 Task: Show all photos of tiny home in Lac-Beauport, Quebec, Canada.
Action: Mouse moved to (329, 159)
Screenshot: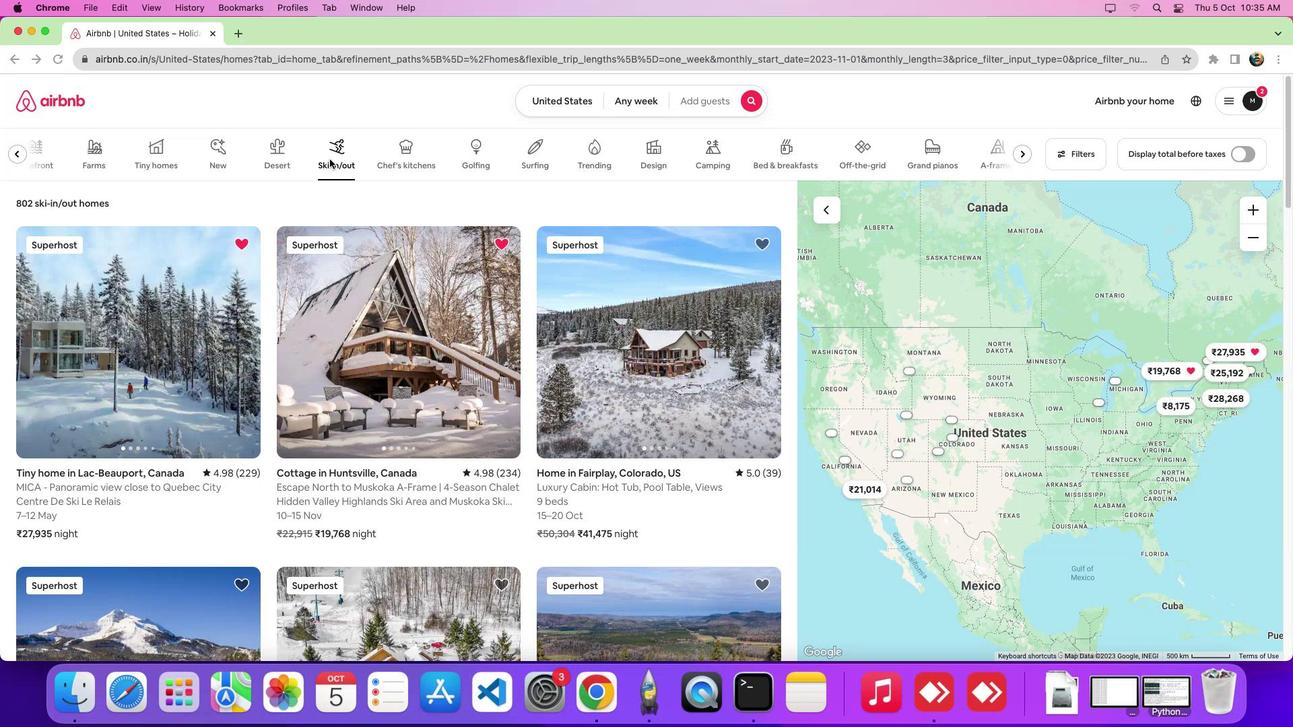 
Action: Mouse pressed left at (329, 159)
Screenshot: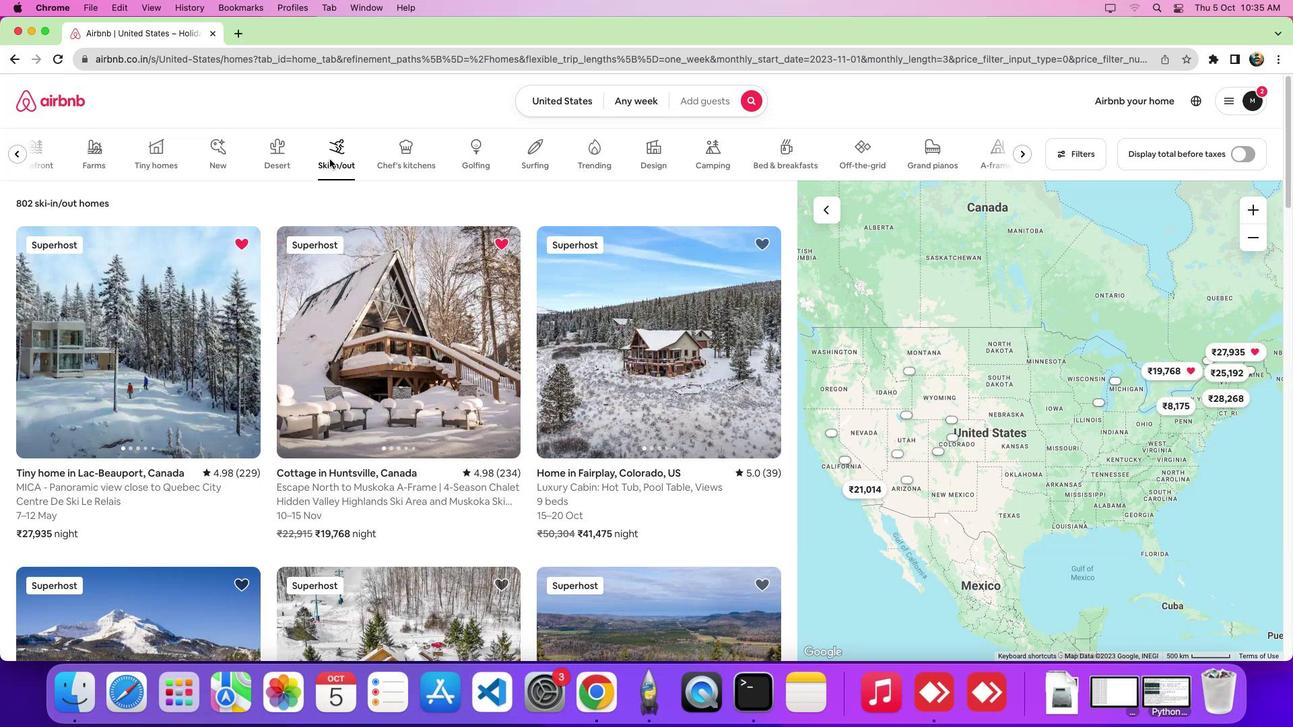 
Action: Mouse moved to (111, 347)
Screenshot: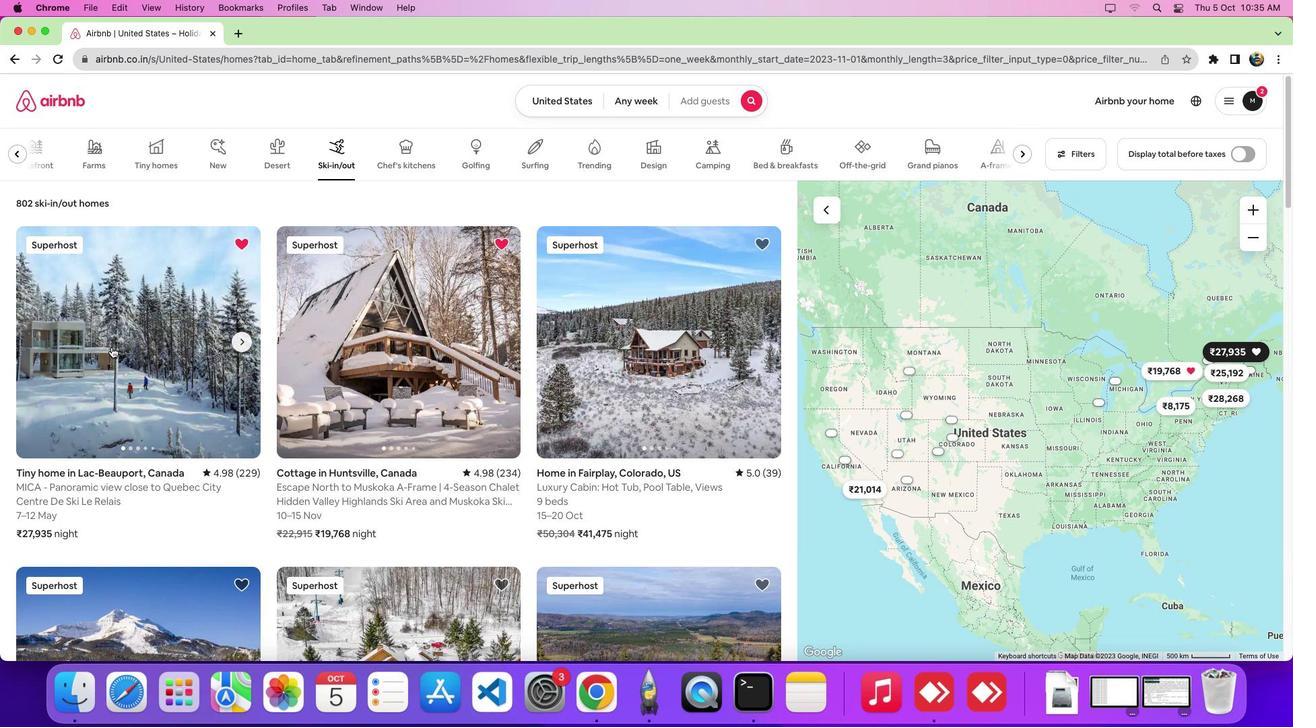 
Action: Mouse pressed left at (111, 347)
Screenshot: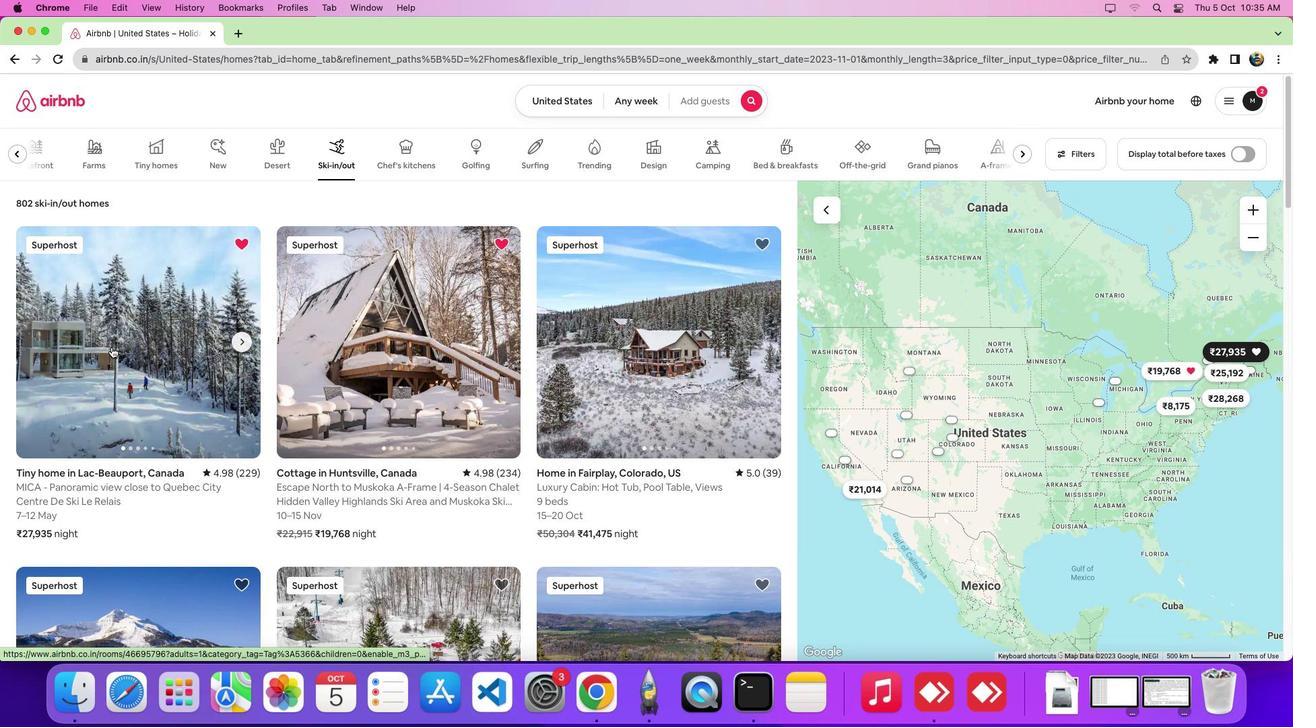 
Action: Mouse moved to (954, 452)
Screenshot: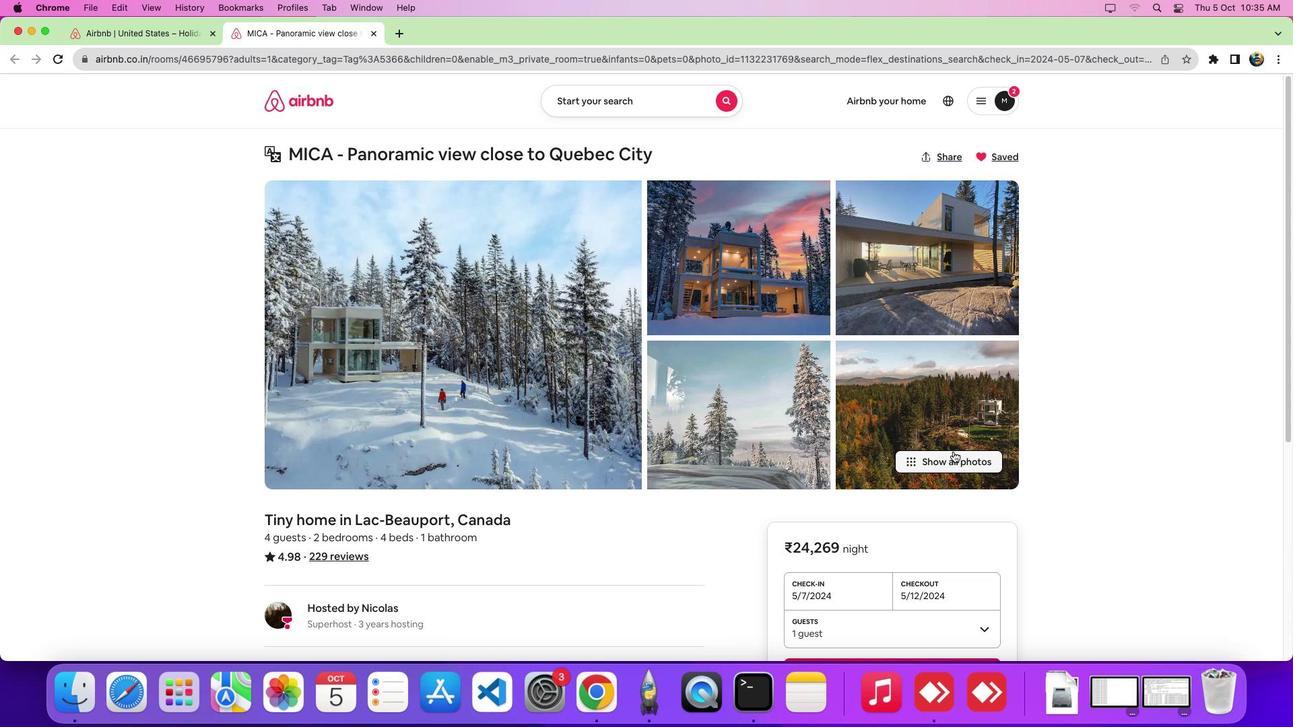 
Action: Mouse pressed left at (954, 452)
Screenshot: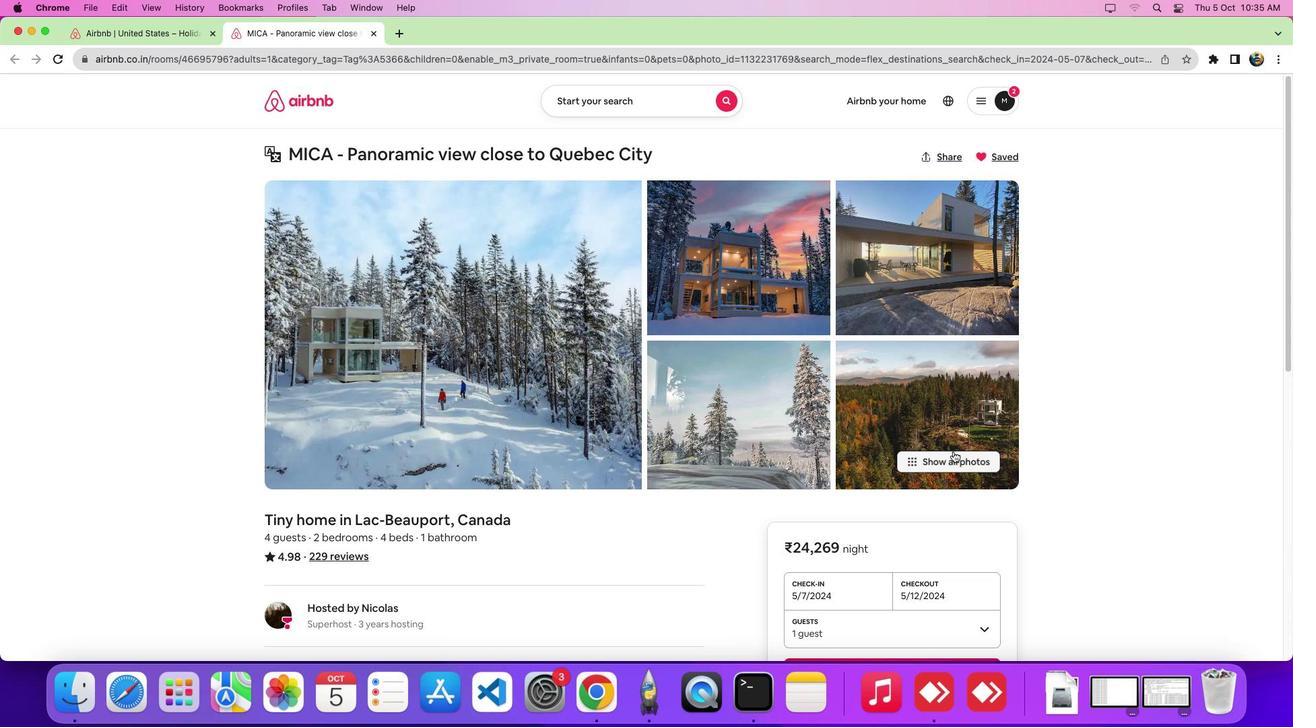 
Action: Mouse moved to (805, 497)
Screenshot: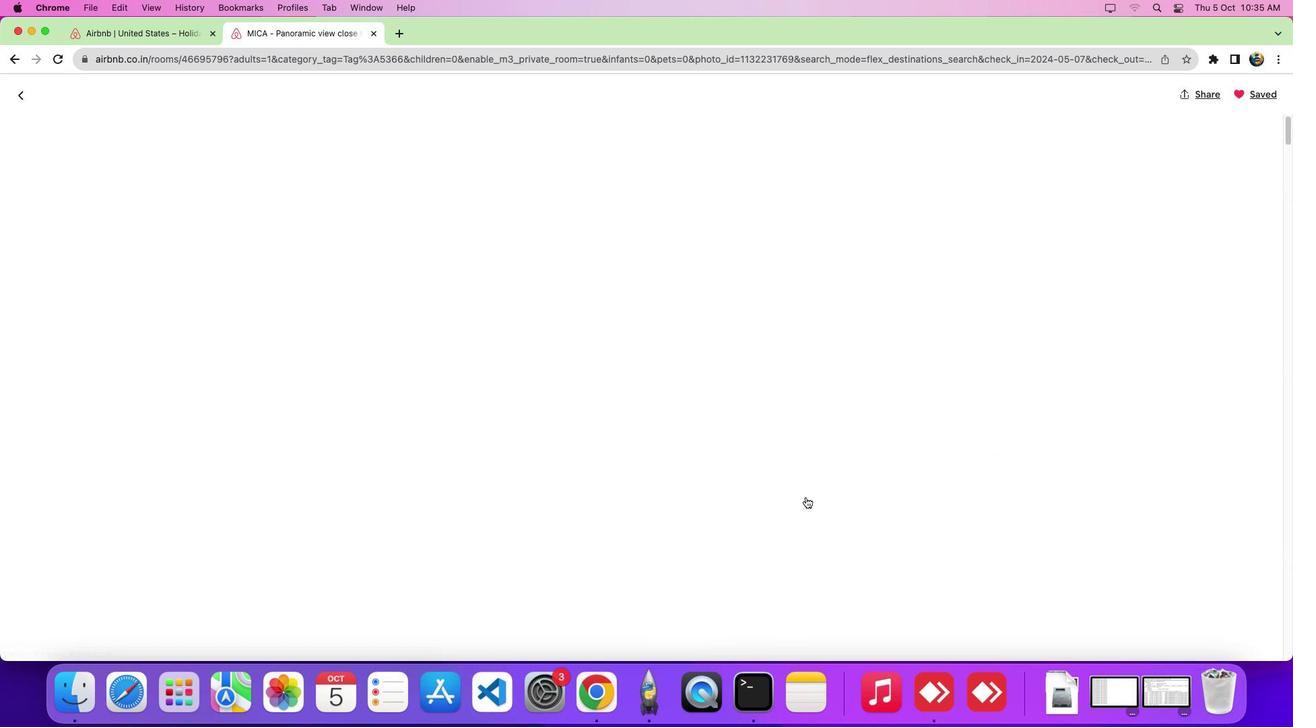 
Action: Mouse scrolled (805, 497) with delta (0, 0)
Screenshot: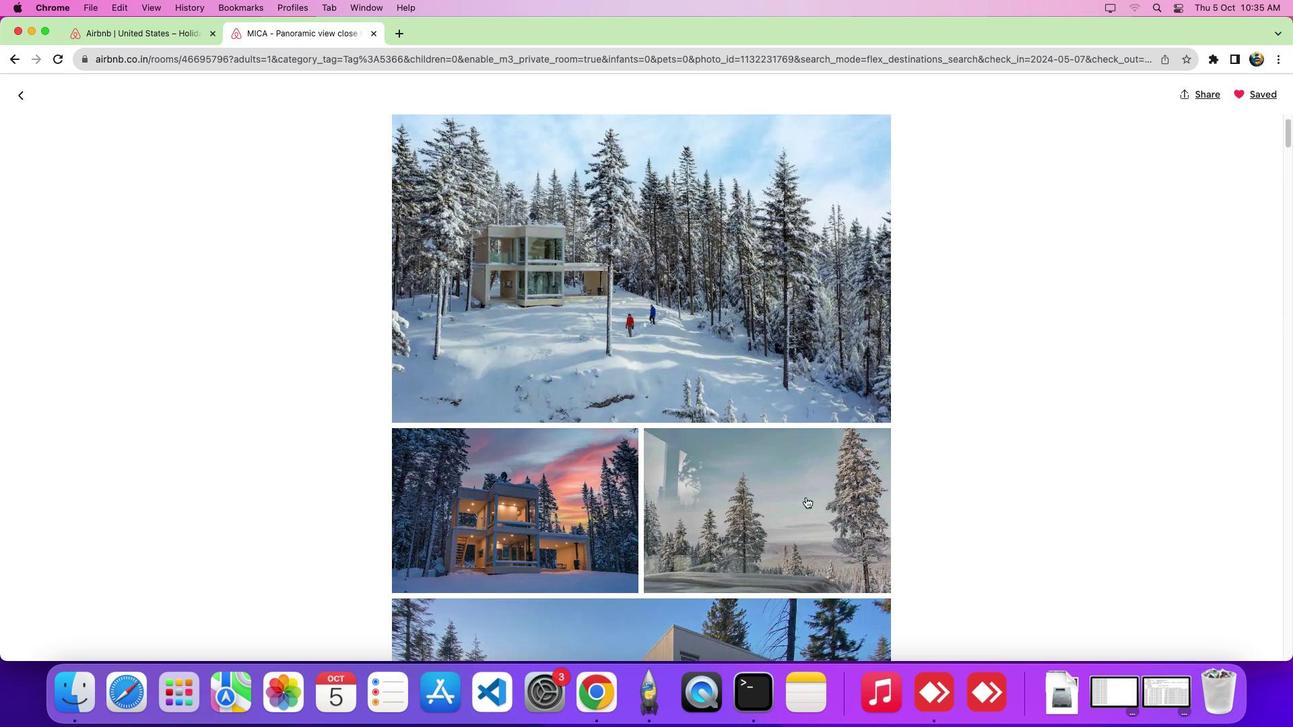 
Action: Mouse scrolled (805, 497) with delta (0, -1)
Screenshot: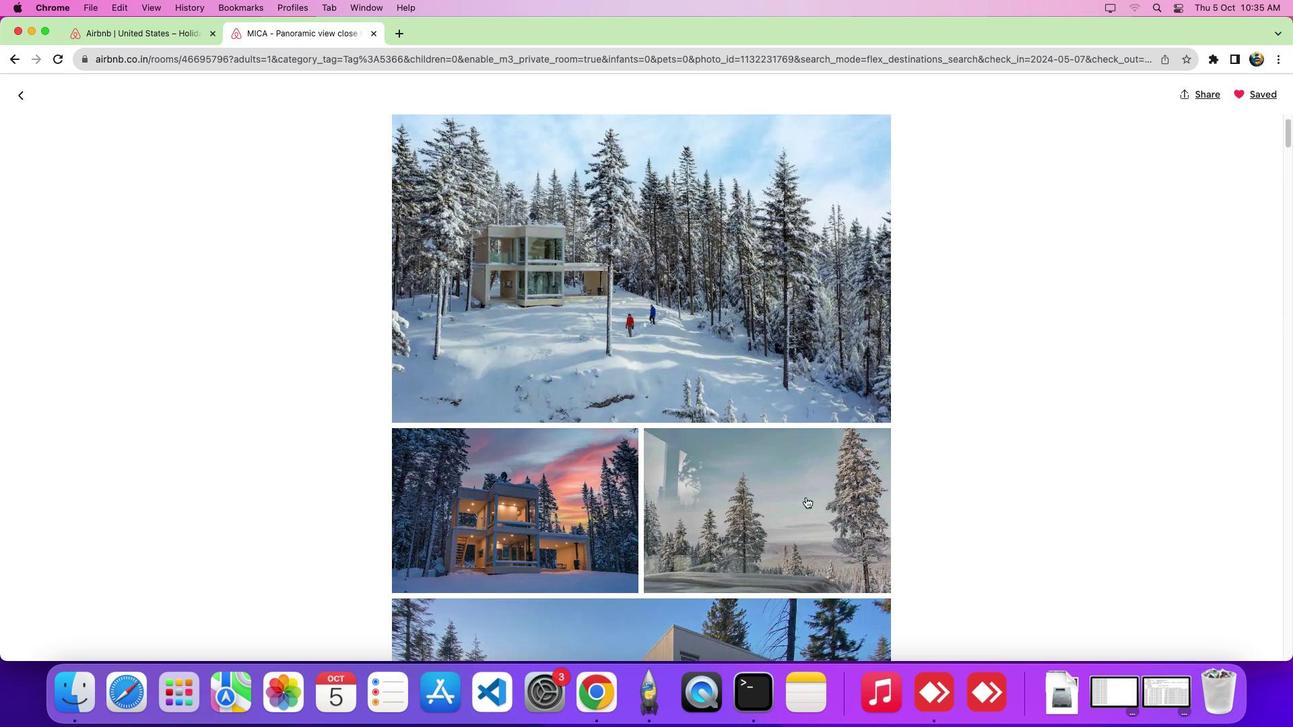 
Action: Mouse scrolled (805, 497) with delta (0, -6)
Screenshot: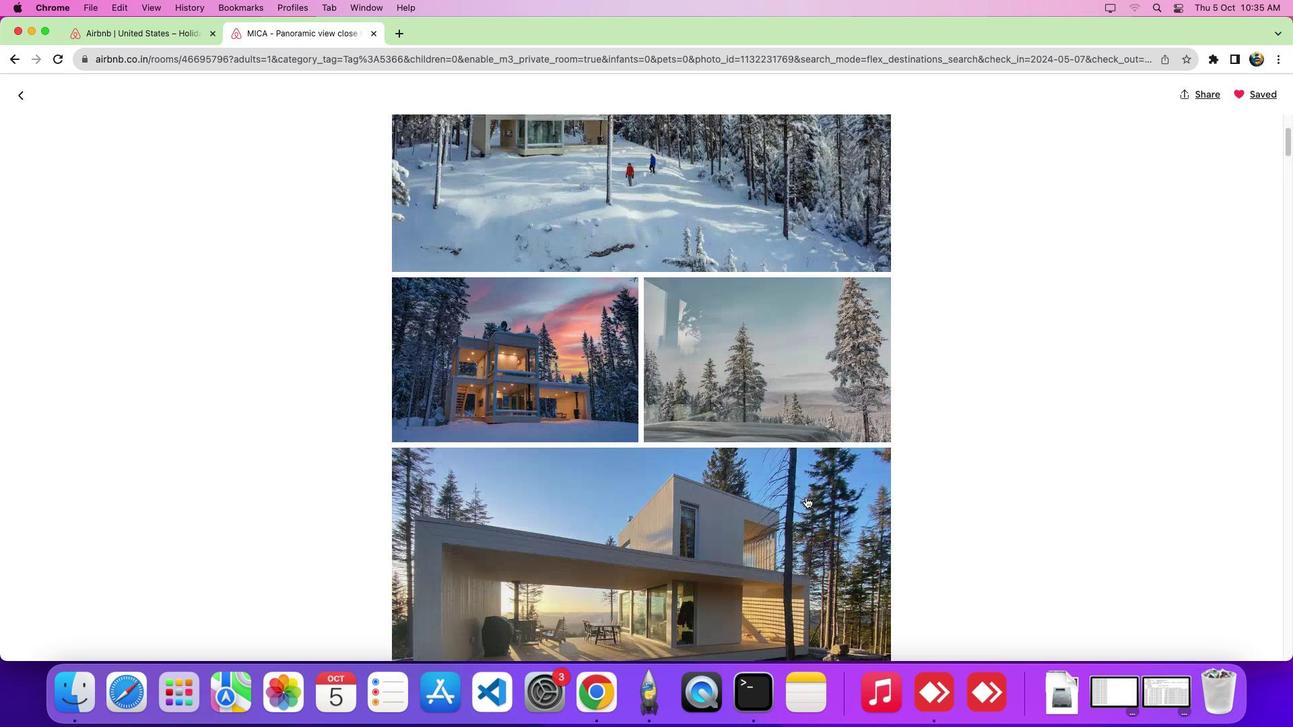 
Action: Mouse scrolled (805, 497) with delta (0, -9)
Screenshot: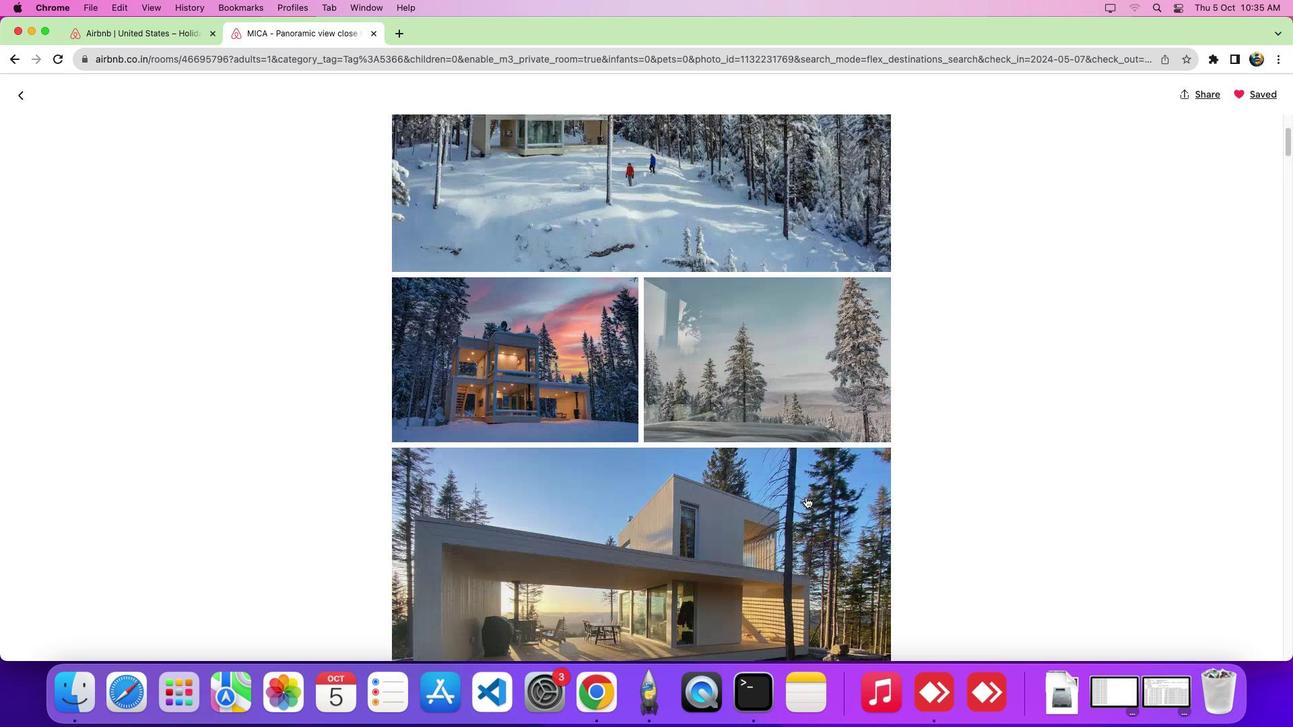 
Action: Mouse scrolled (805, 497) with delta (0, -10)
Screenshot: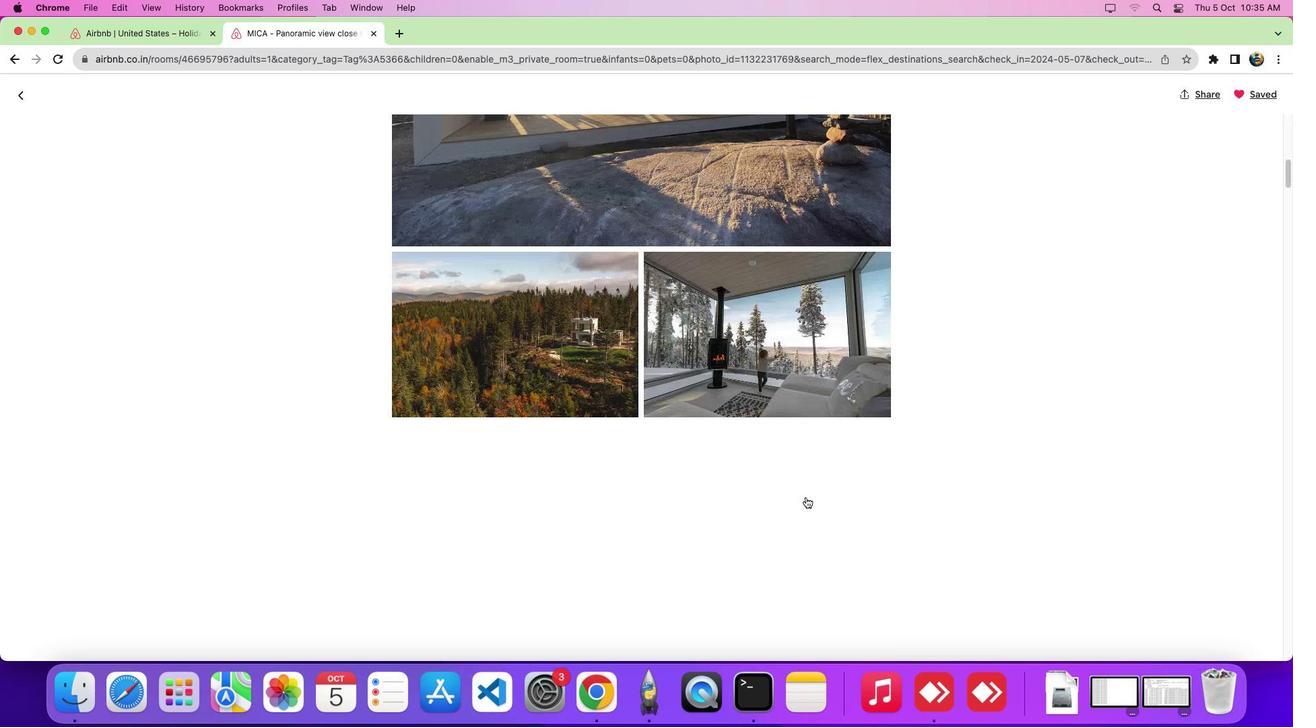 
Action: Mouse scrolled (805, 497) with delta (0, 0)
Screenshot: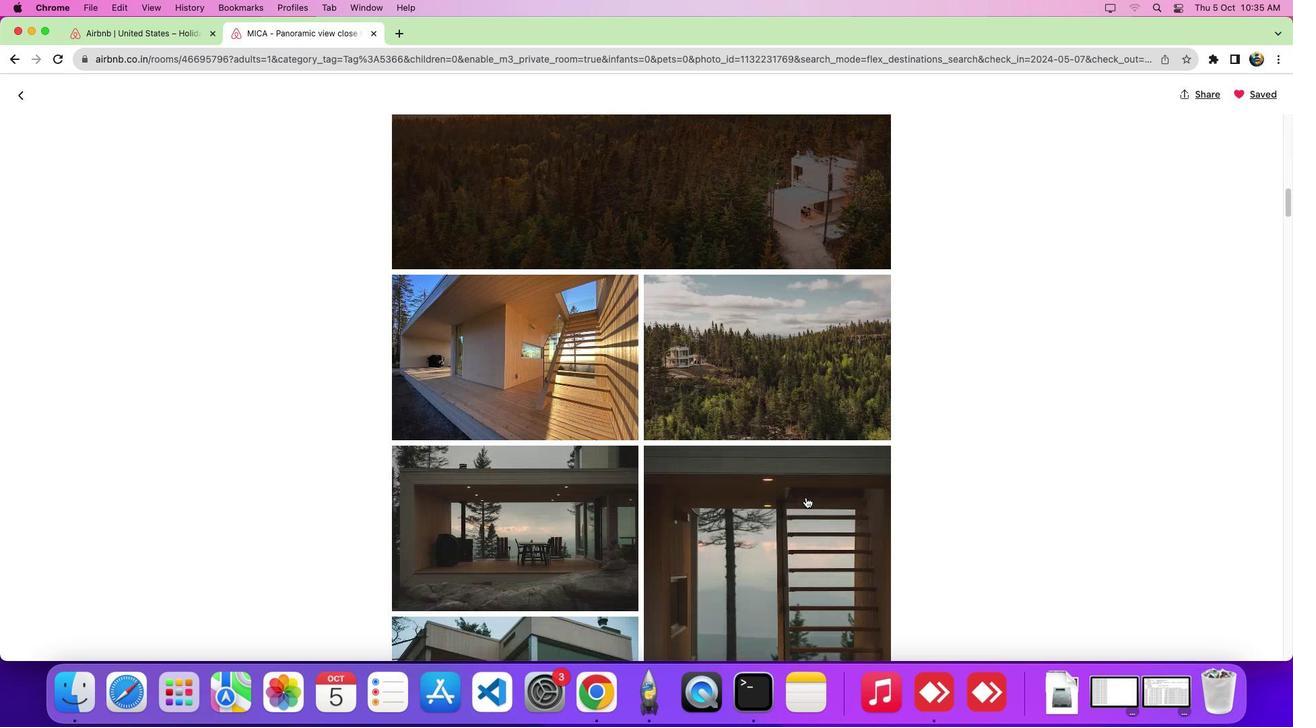 
Action: Mouse scrolled (805, 497) with delta (0, -1)
Screenshot: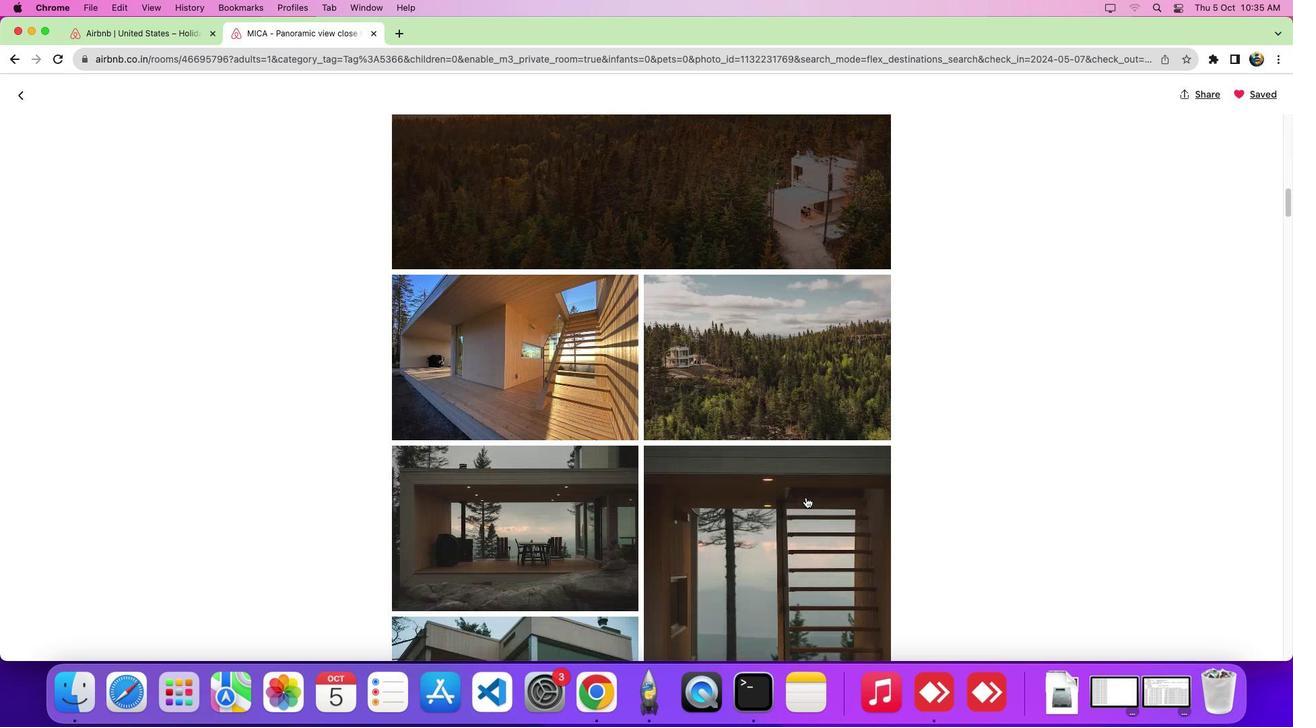 
Action: Mouse scrolled (805, 497) with delta (0, -6)
Screenshot: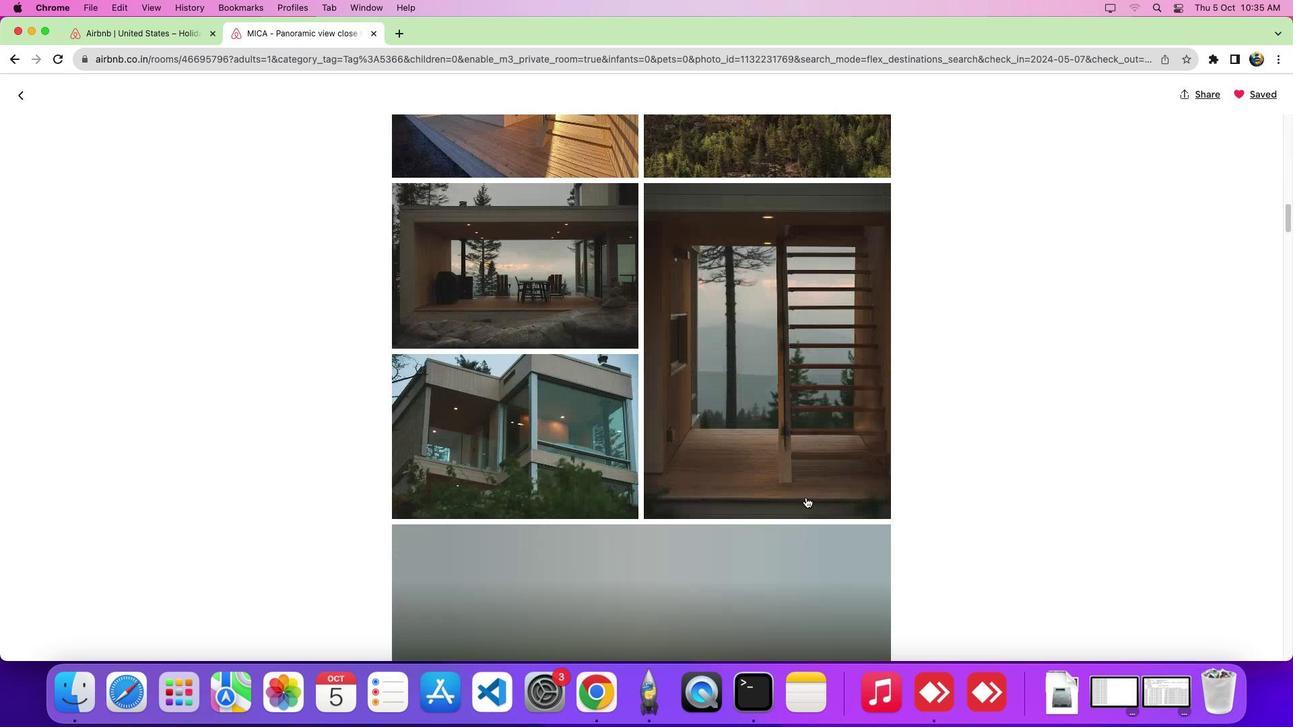 
Action: Mouse scrolled (805, 497) with delta (0, -9)
Screenshot: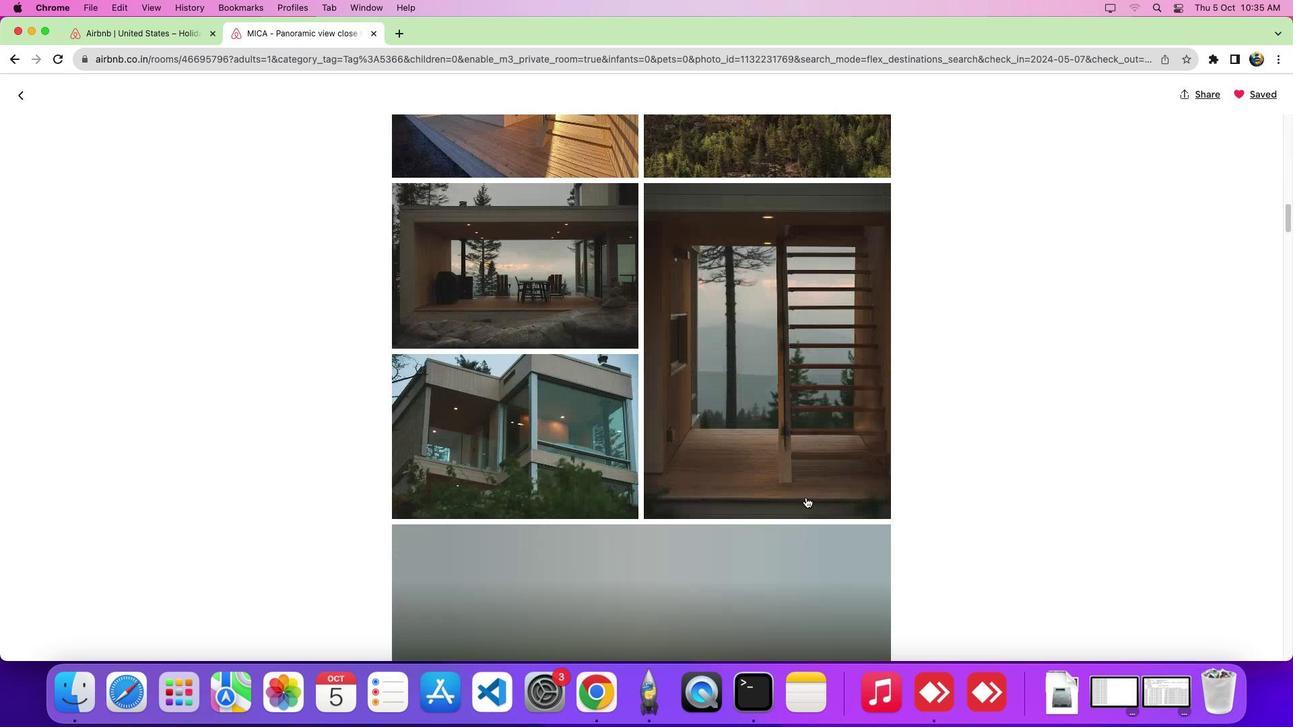 
Action: Mouse scrolled (805, 497) with delta (0, -10)
Screenshot: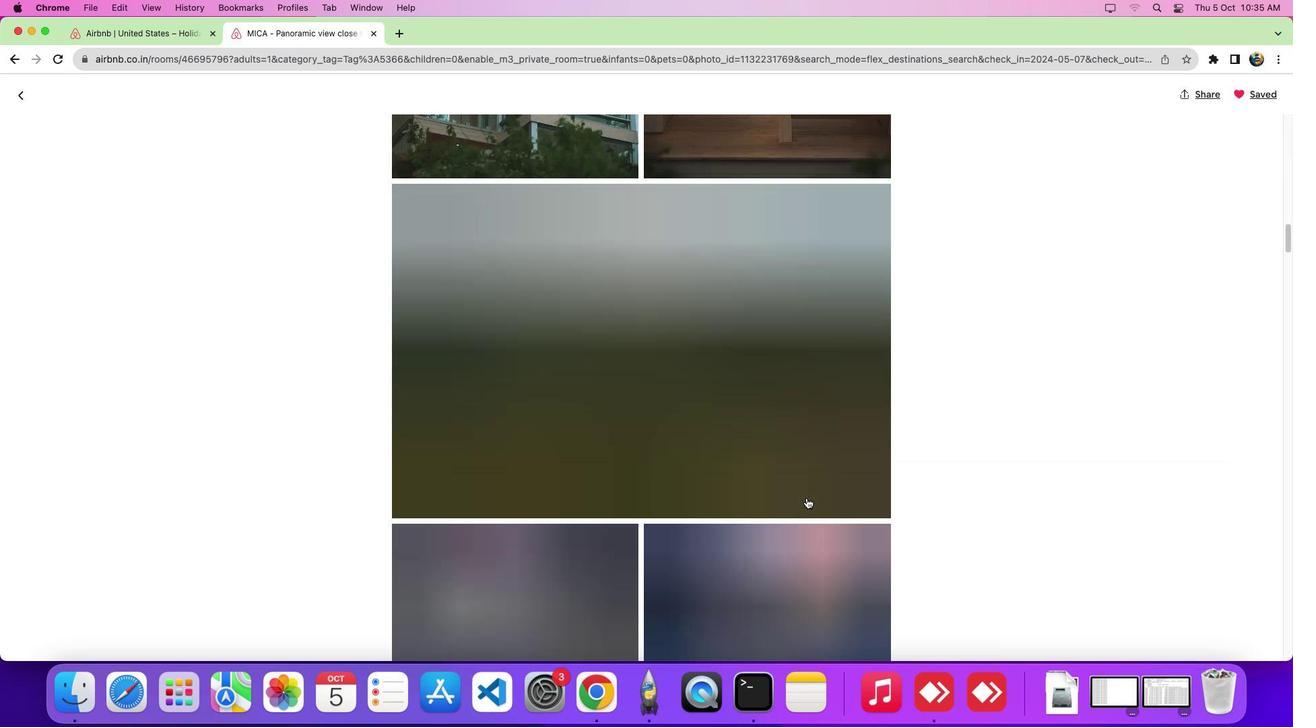 
Action: Mouse moved to (807, 498)
Screenshot: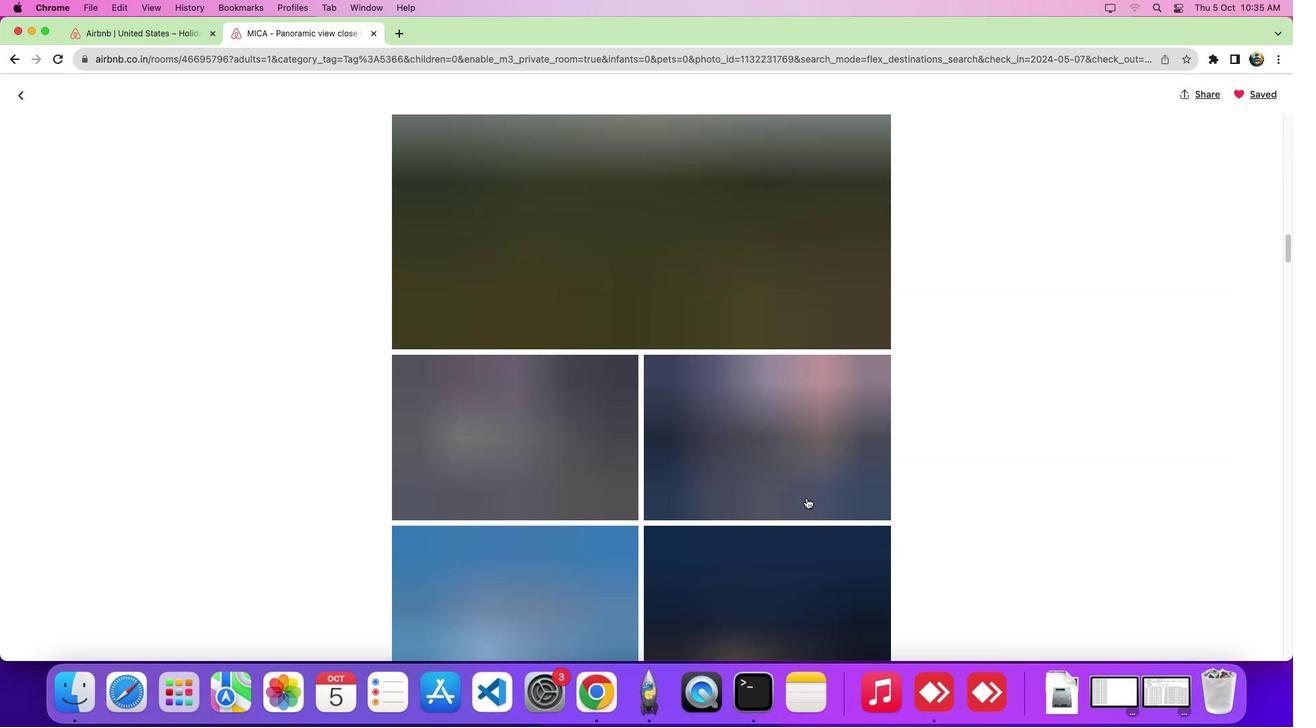
Action: Mouse scrolled (807, 498) with delta (0, 0)
Screenshot: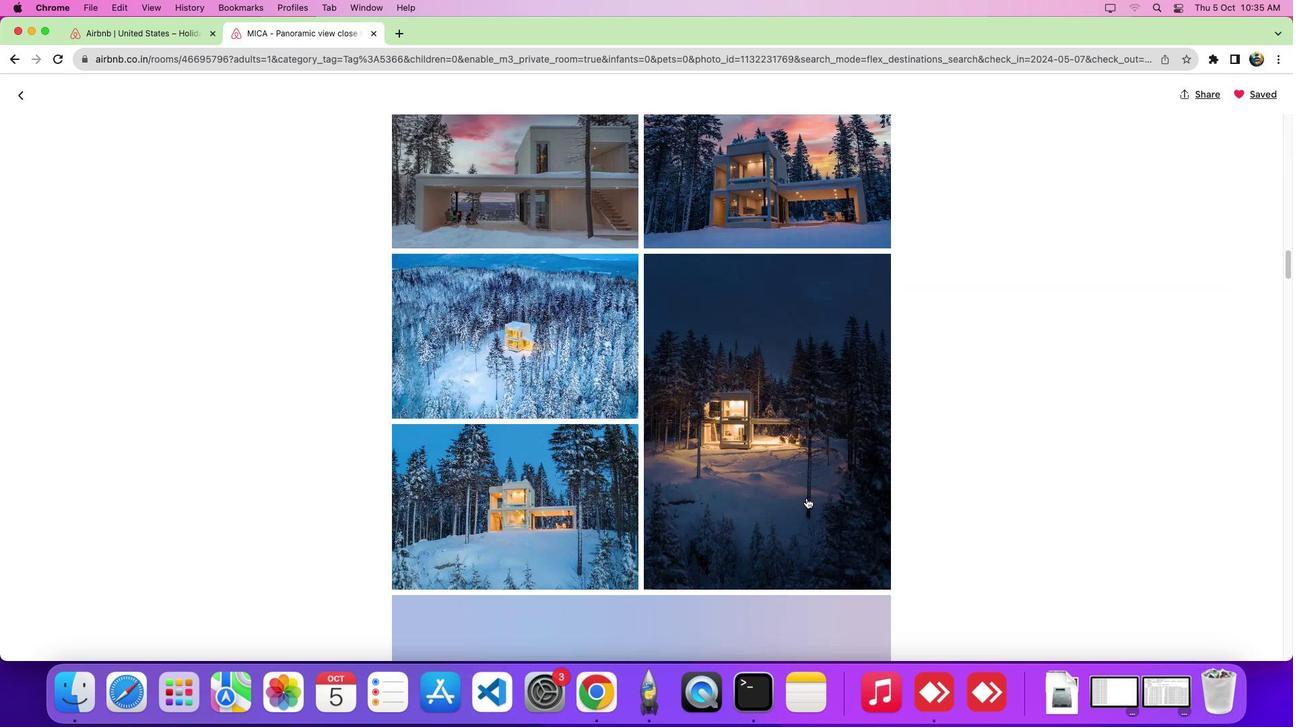 
Action: Mouse scrolled (807, 498) with delta (0, -1)
Screenshot: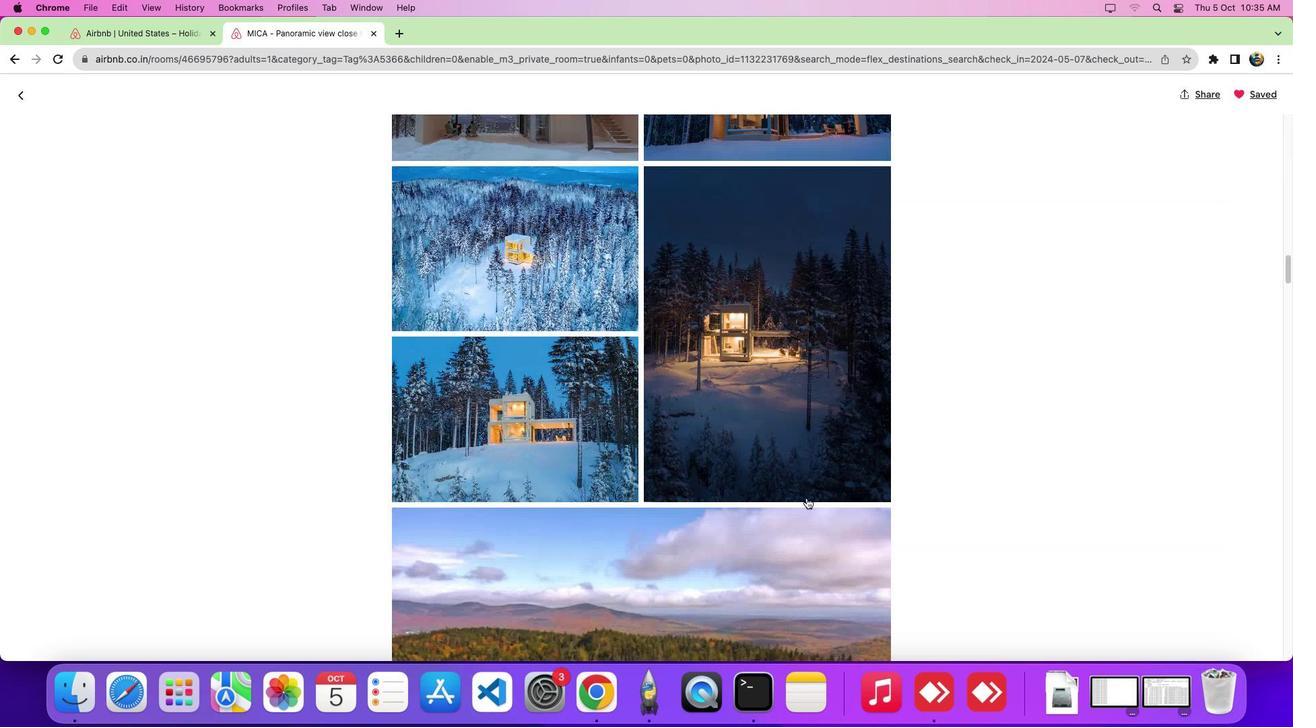 
Action: Mouse scrolled (807, 498) with delta (0, -6)
Screenshot: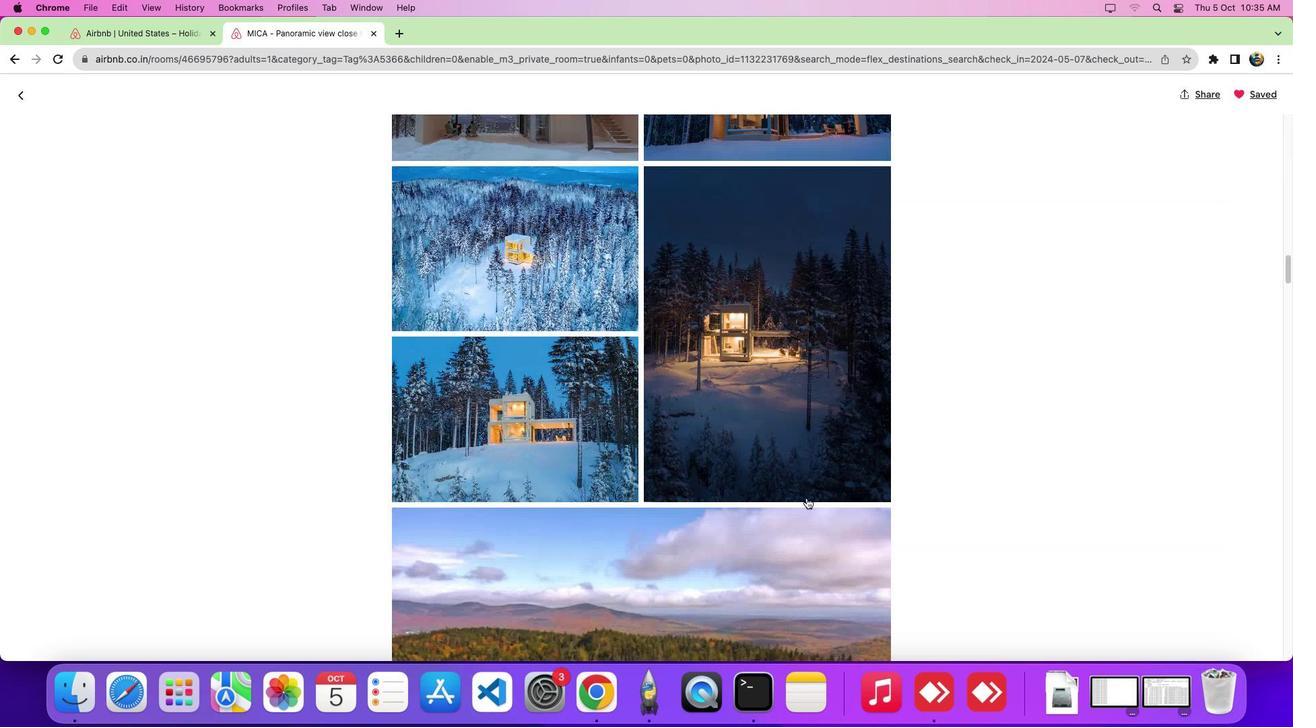 
Action: Mouse scrolled (807, 498) with delta (0, -8)
Screenshot: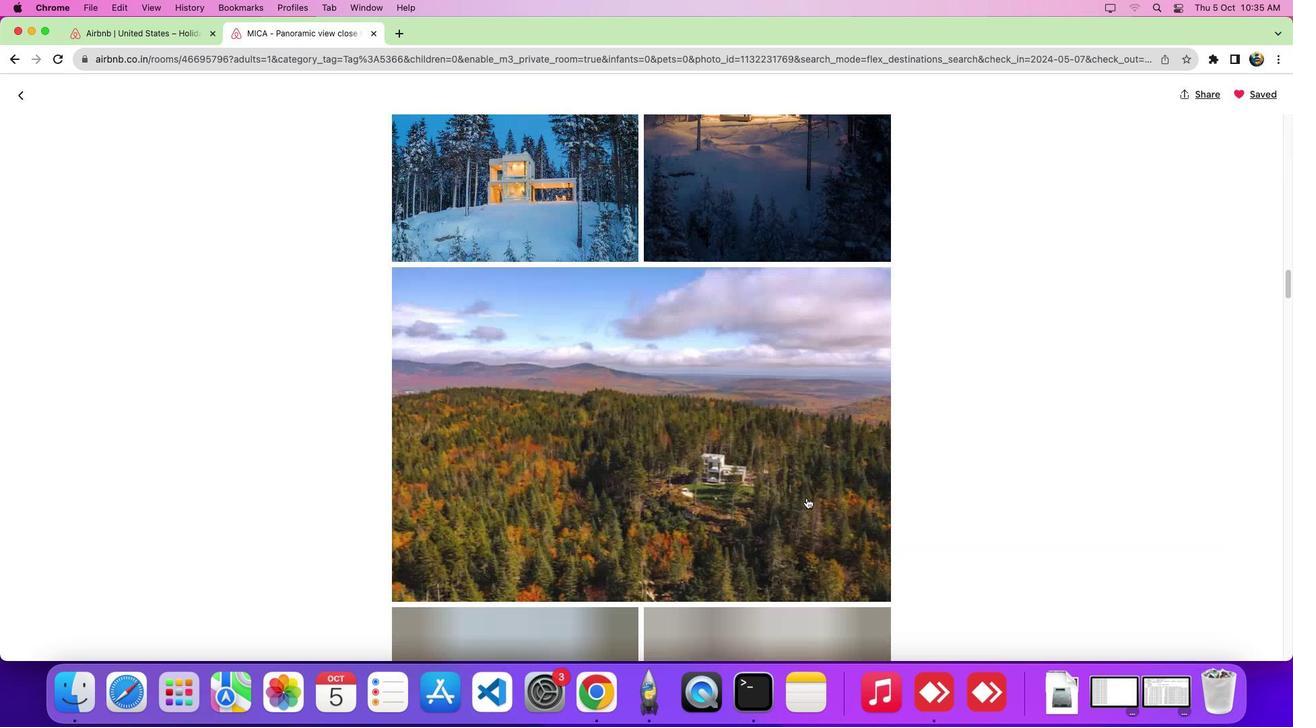 
